 Task: Hide page details from your booking page.
Action: Mouse moved to (917, 217)
Screenshot: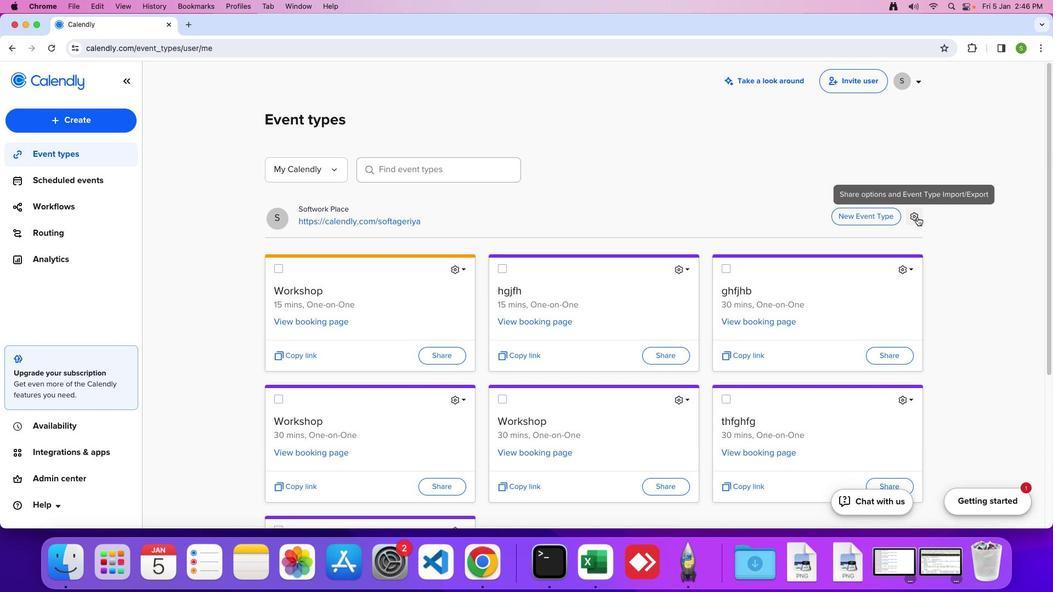 
Action: Mouse pressed left at (917, 217)
Screenshot: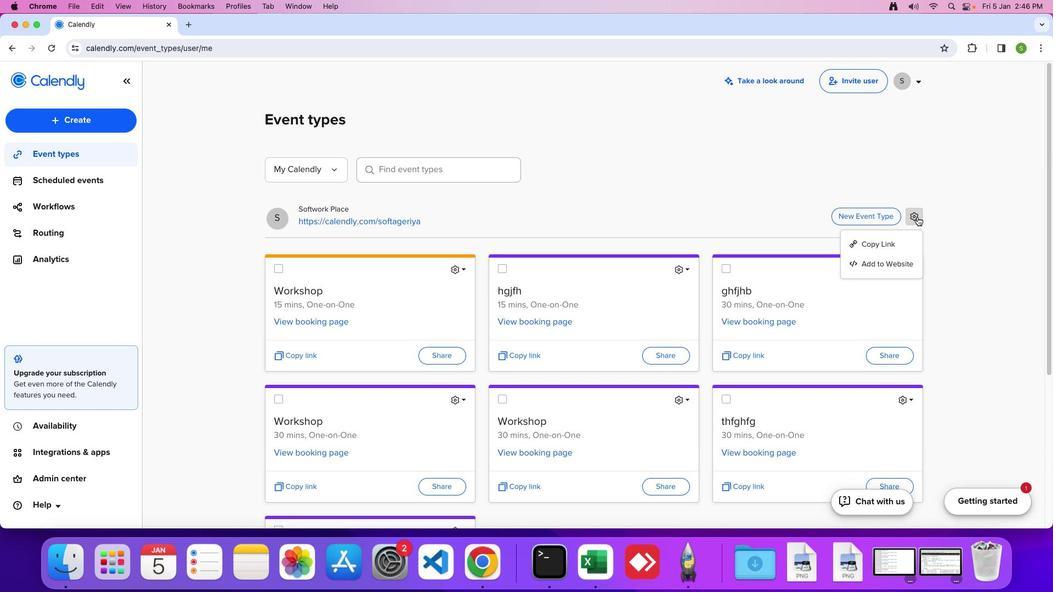 
Action: Mouse moved to (894, 262)
Screenshot: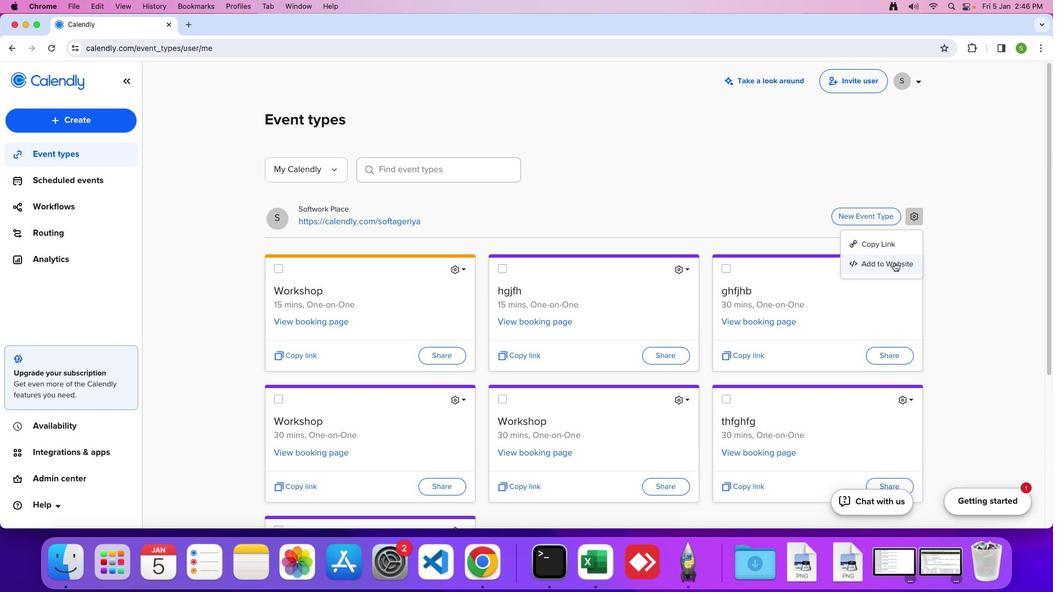 
Action: Mouse pressed left at (894, 262)
Screenshot: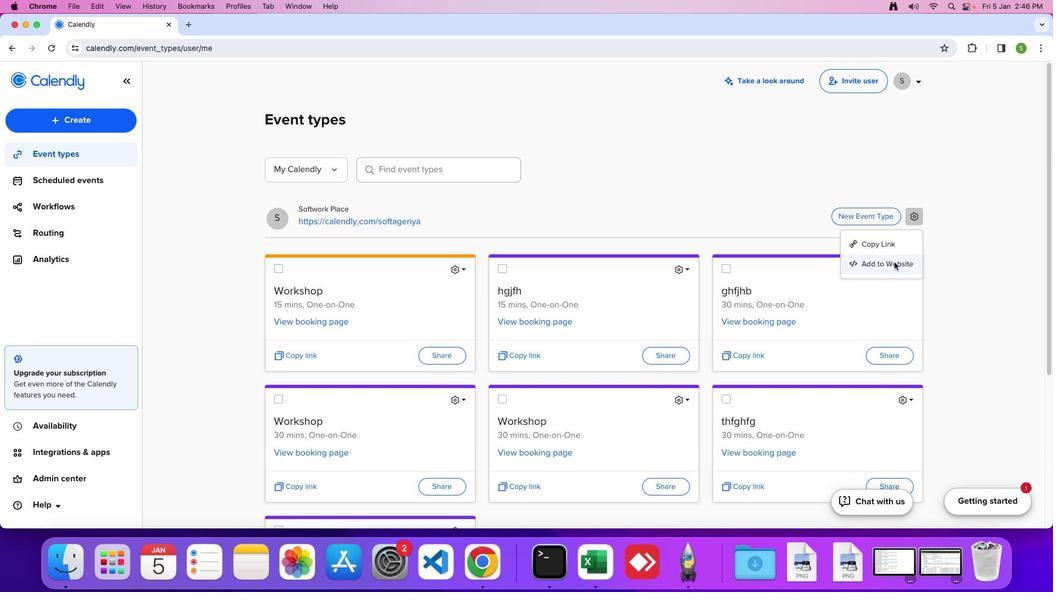 
Action: Mouse moved to (414, 288)
Screenshot: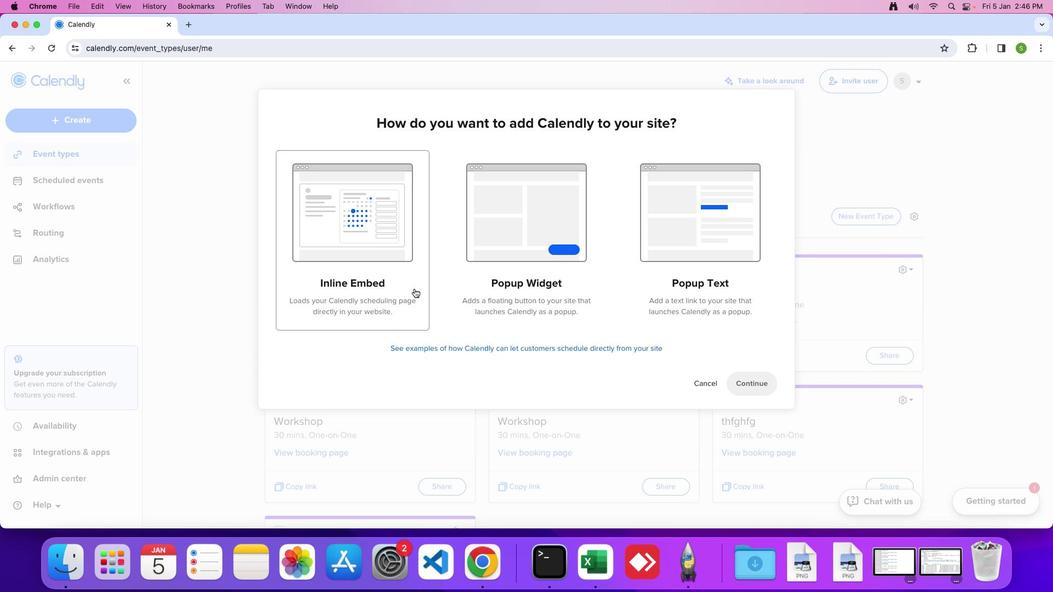 
Action: Mouse pressed left at (414, 288)
Screenshot: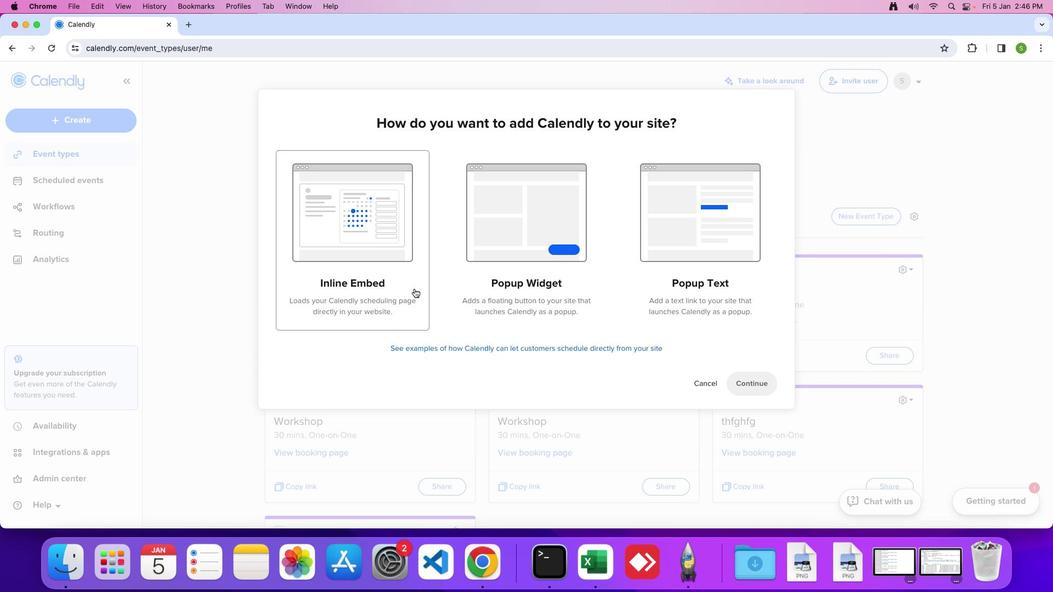
Action: Mouse moved to (736, 379)
Screenshot: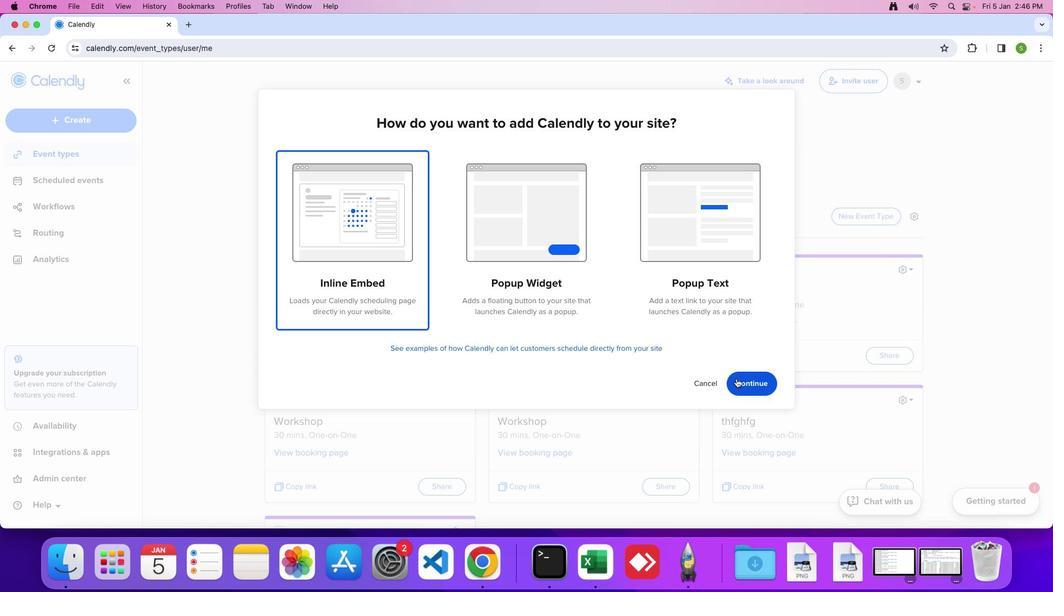 
Action: Mouse pressed left at (736, 379)
Screenshot: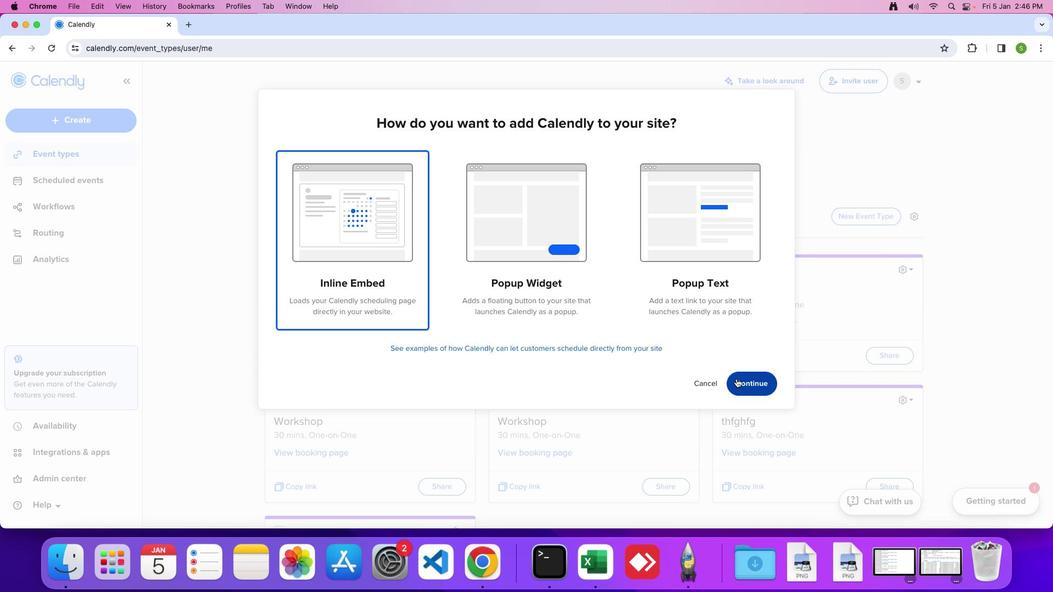 
Action: Mouse moved to (285, 209)
Screenshot: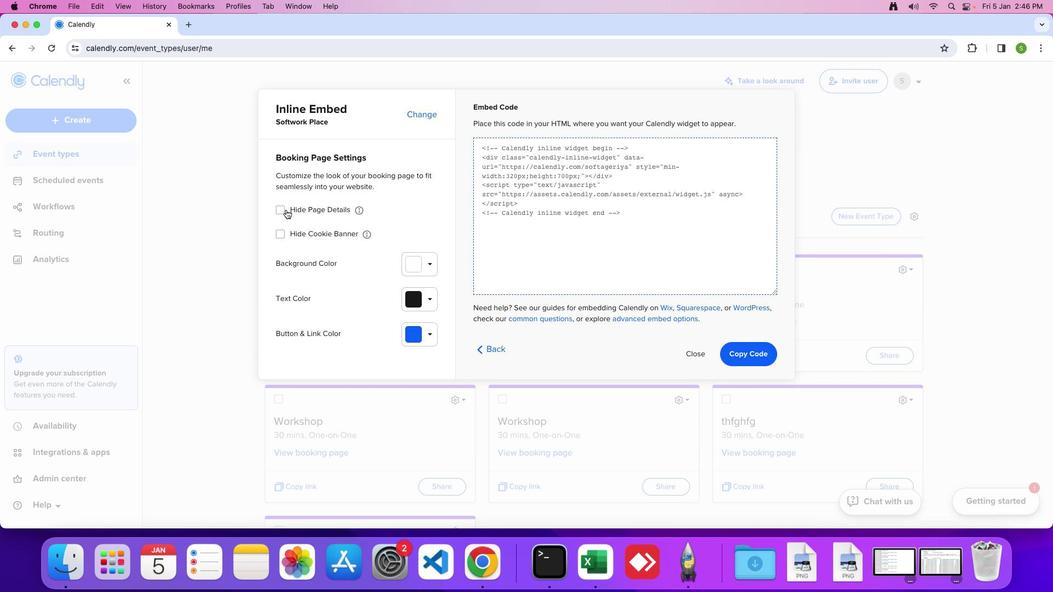 
Action: Mouse pressed left at (285, 209)
Screenshot: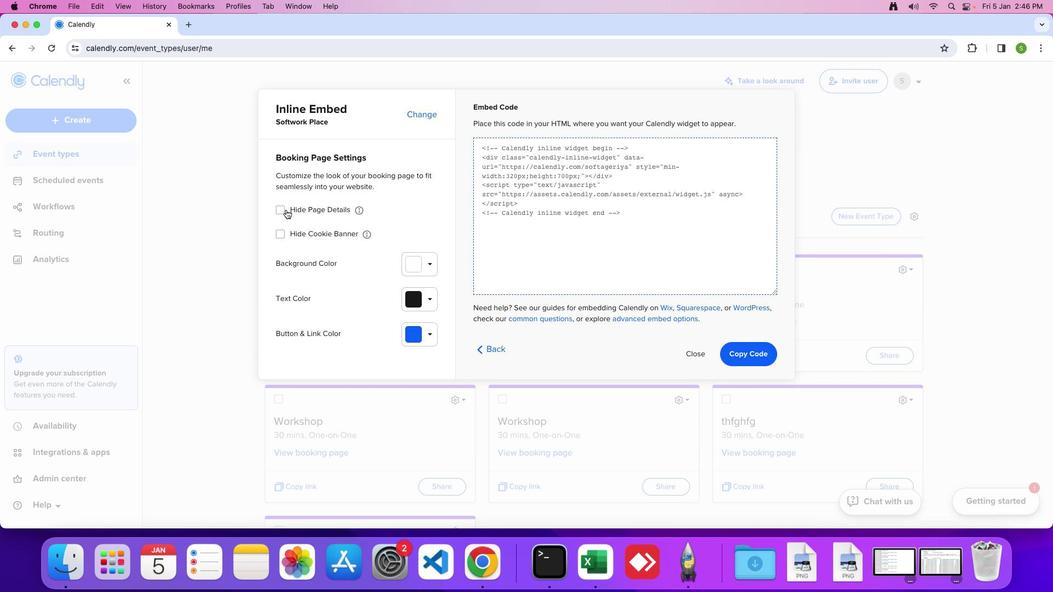 
